 Task: Add Stone Brewing Co IPA 6 Pack Bottles to the cart.
Action: Mouse moved to (742, 294)
Screenshot: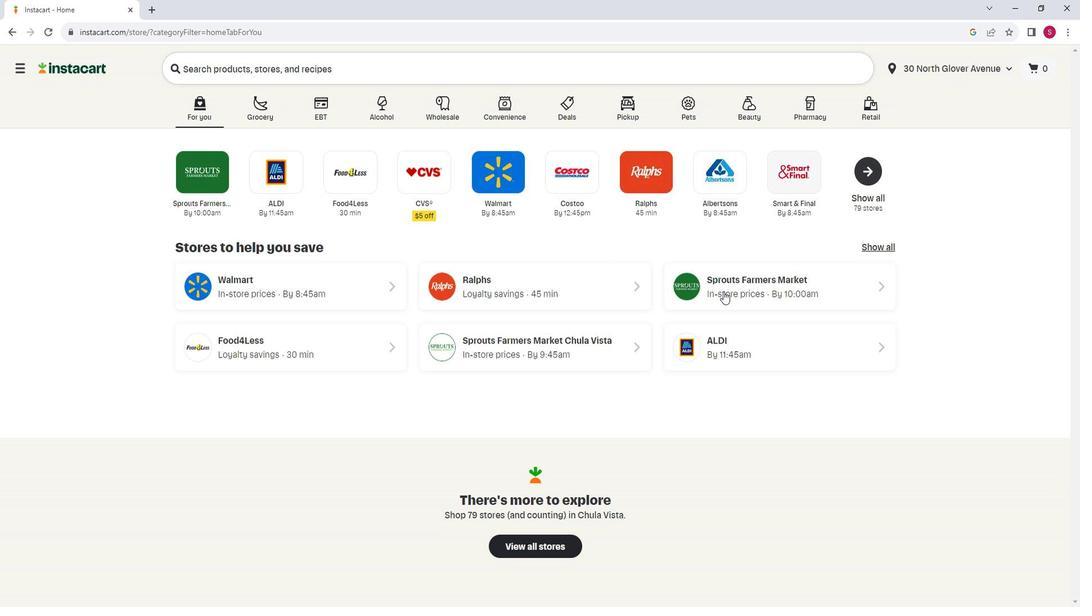 
Action: Mouse pressed left at (742, 294)
Screenshot: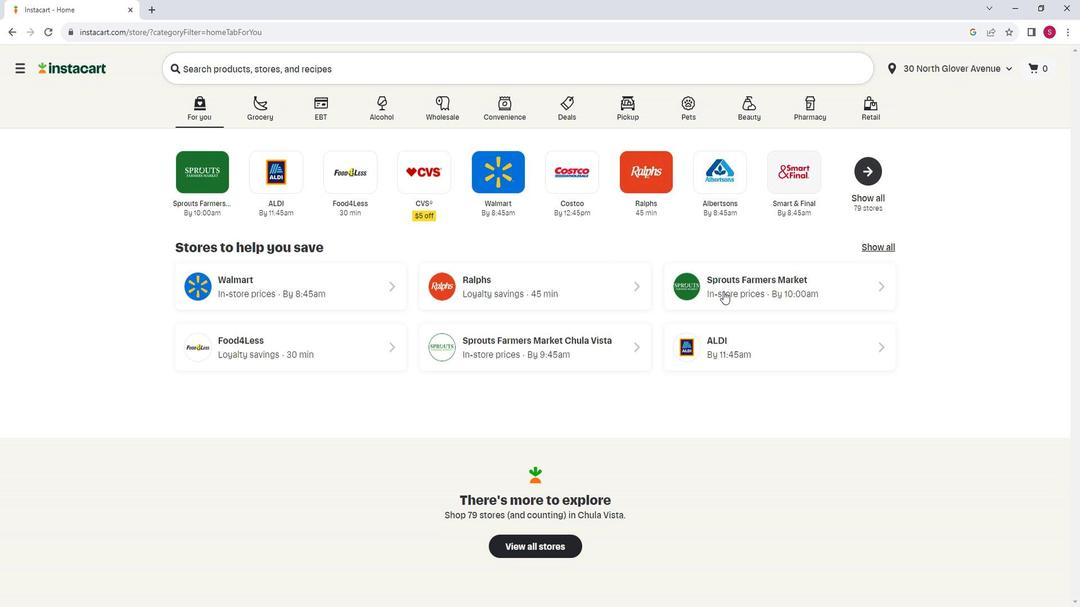 
Action: Mouse moved to (156, 475)
Screenshot: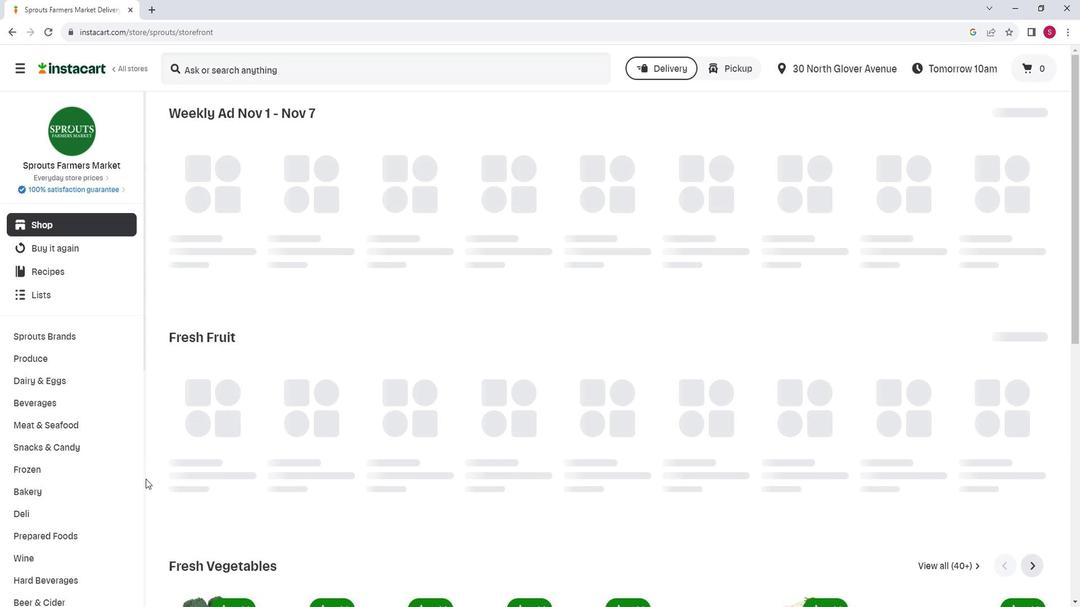 
Action: Mouse scrolled (156, 474) with delta (0, 0)
Screenshot: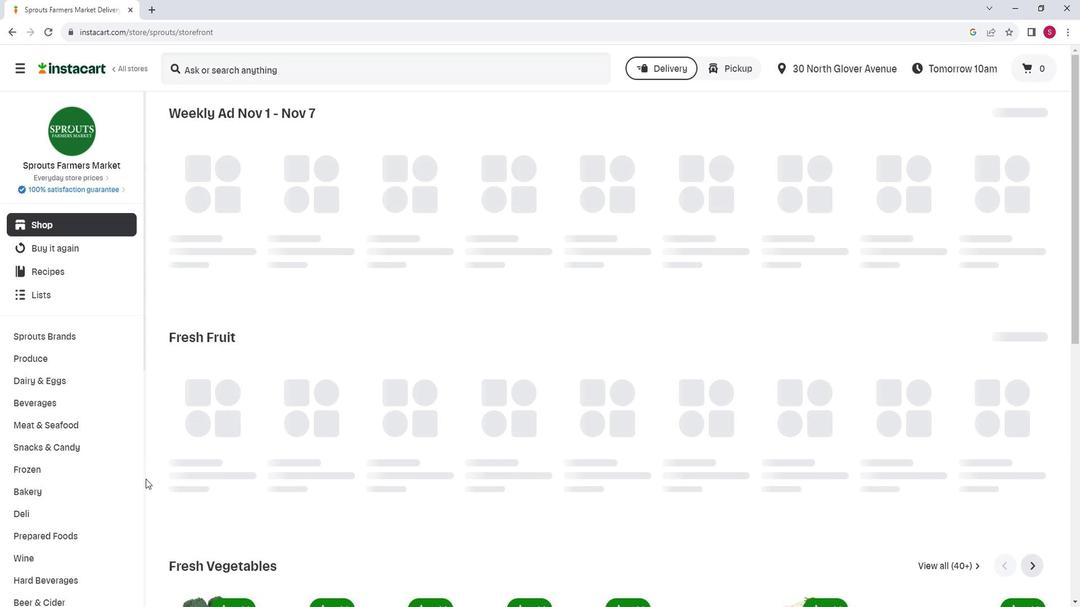
Action: Mouse moved to (148, 475)
Screenshot: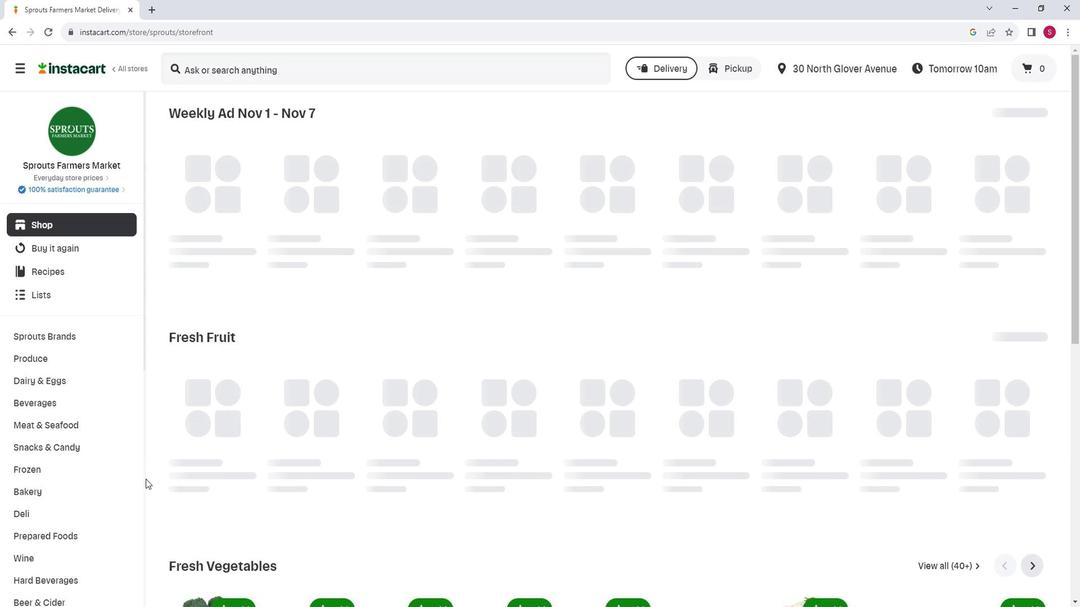 
Action: Mouse scrolled (148, 474) with delta (0, 0)
Screenshot: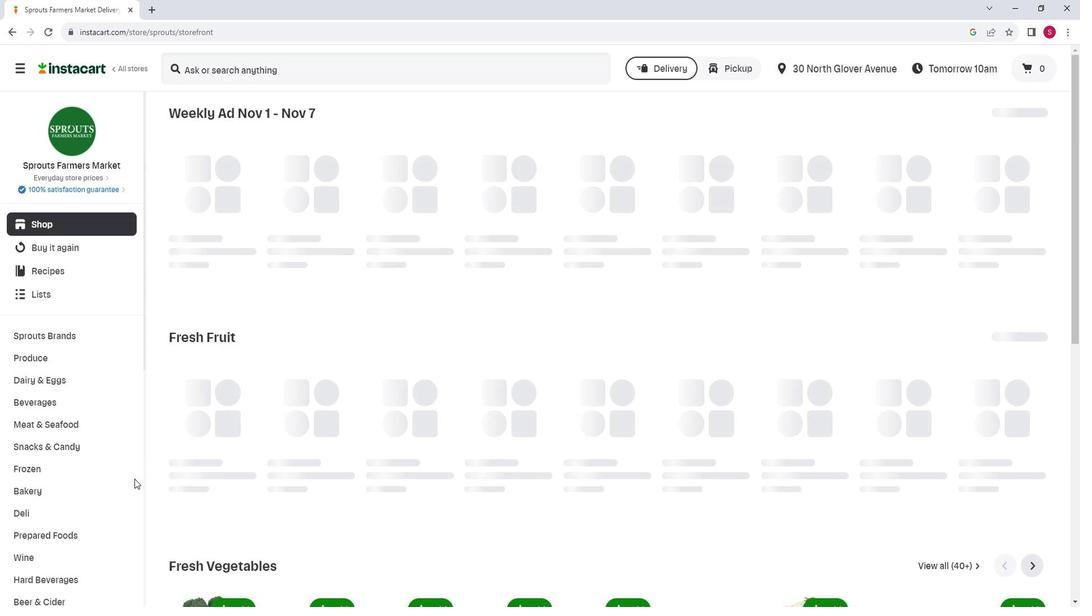 
Action: Mouse moved to (78, 485)
Screenshot: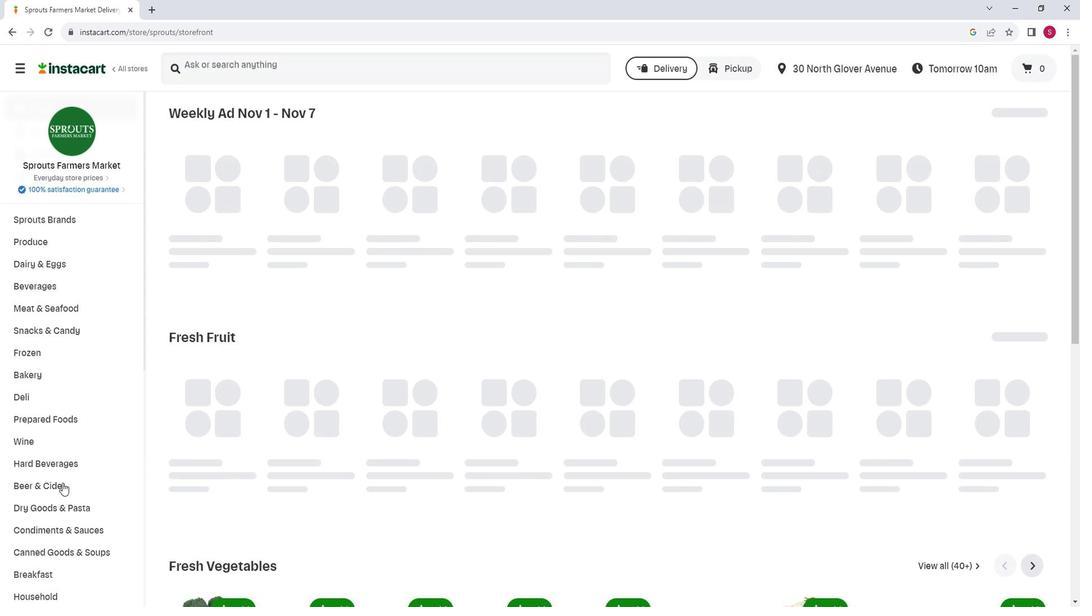 
Action: Mouse pressed left at (78, 485)
Screenshot: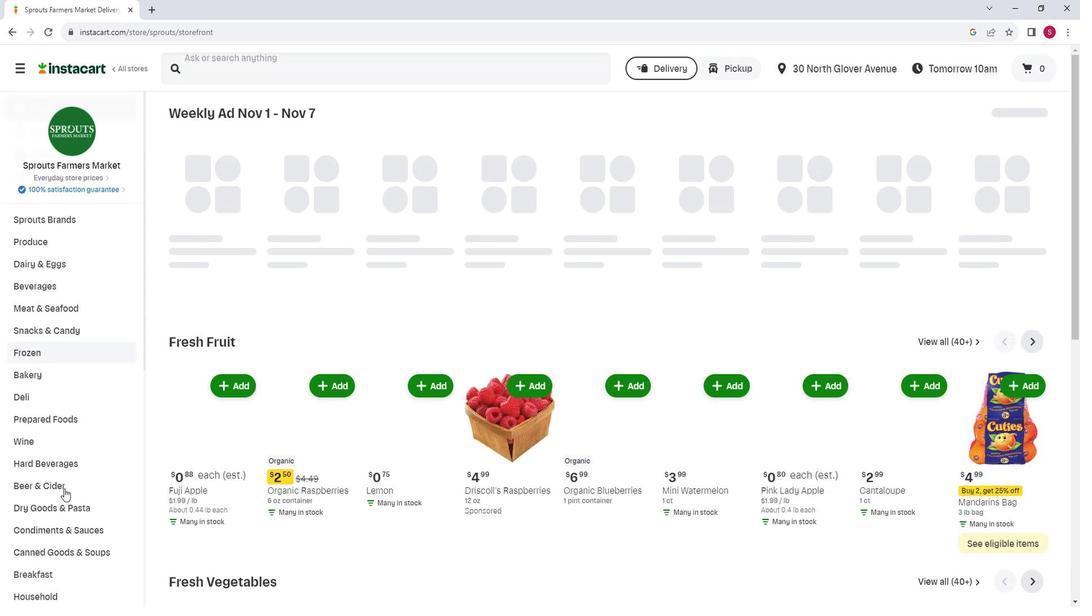 
Action: Mouse moved to (268, 148)
Screenshot: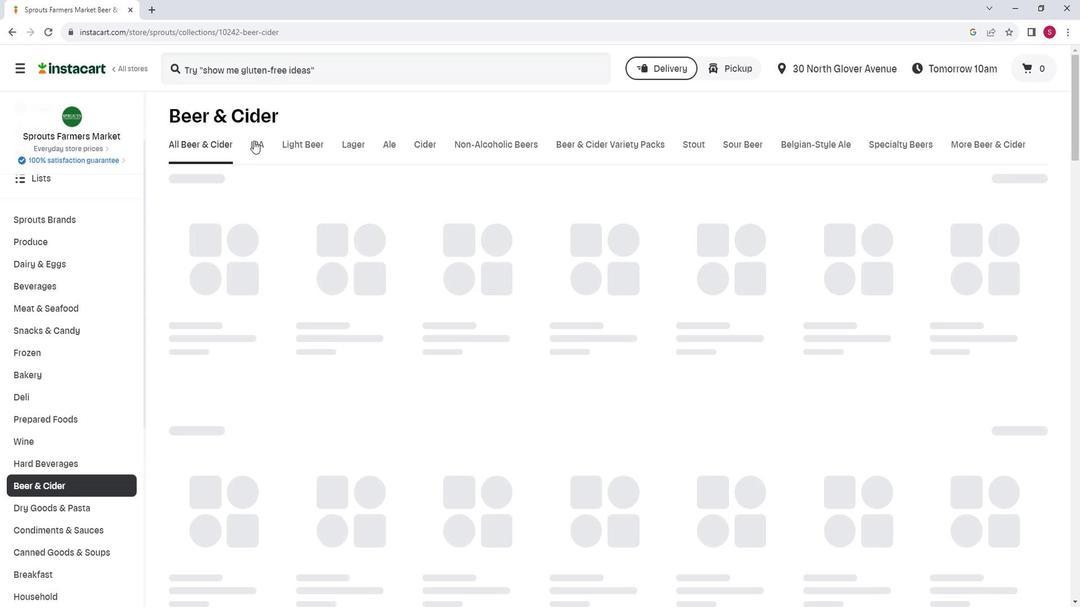 
Action: Mouse pressed left at (268, 148)
Screenshot: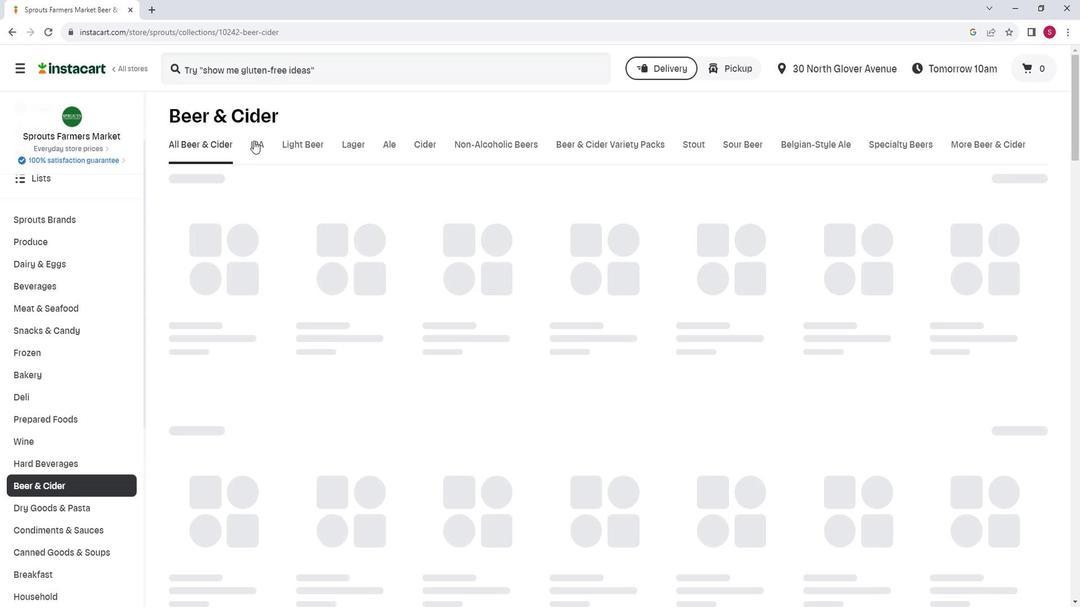 
Action: Mouse moved to (420, 189)
Screenshot: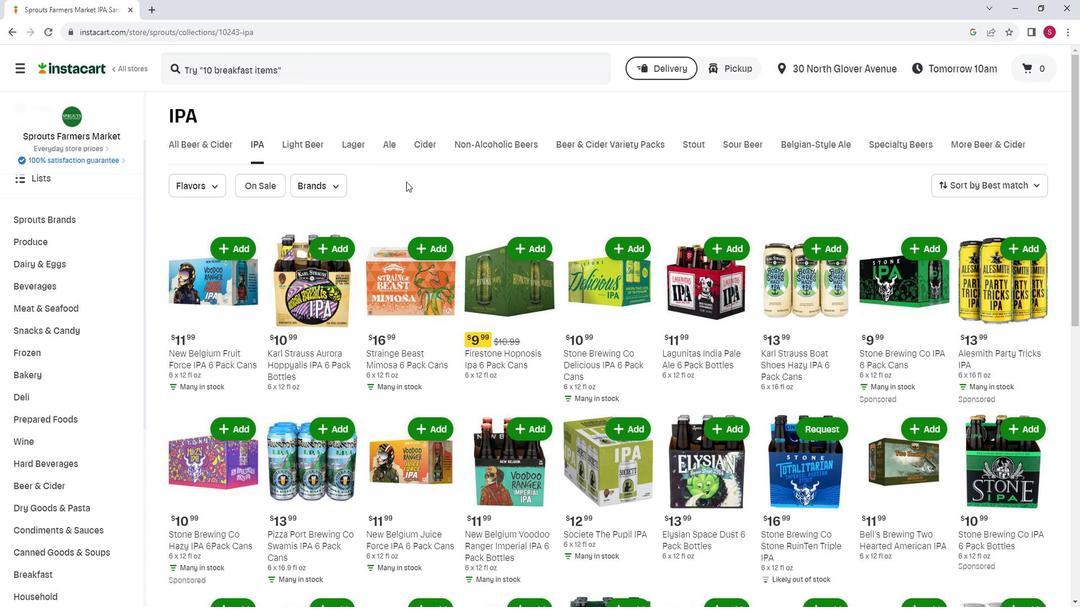
Action: Mouse scrolled (420, 188) with delta (0, 0)
Screenshot: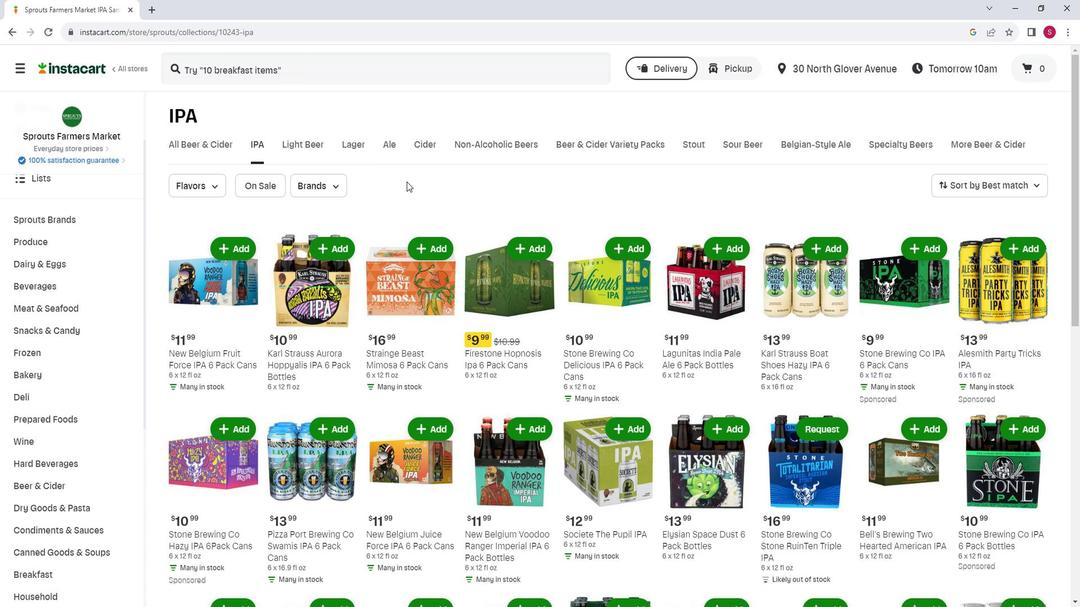 
Action: Mouse moved to (633, 292)
Screenshot: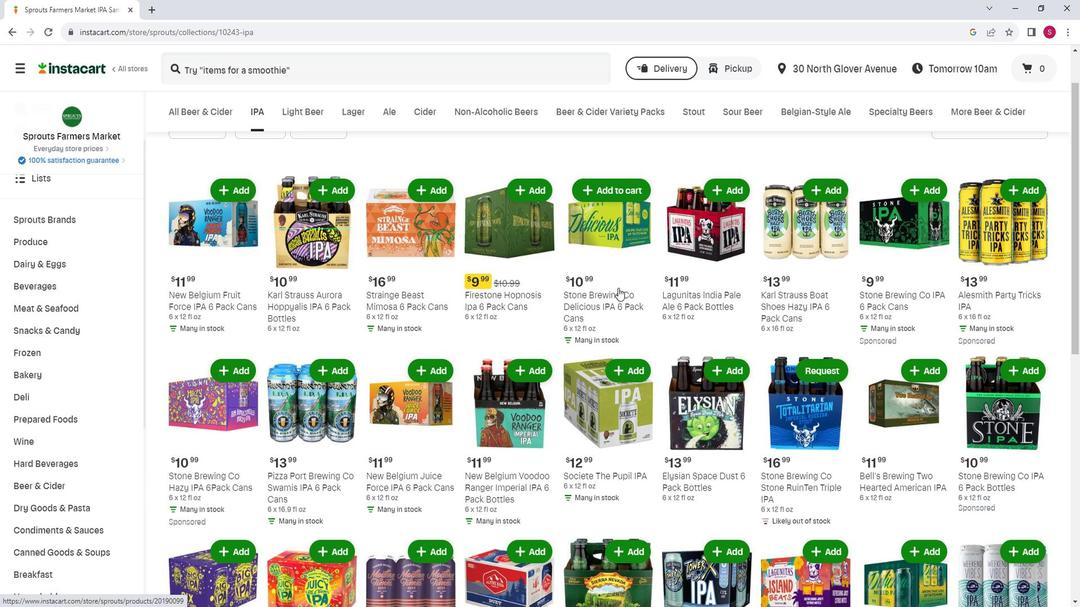 
Action: Mouse scrolled (633, 291) with delta (0, 0)
Screenshot: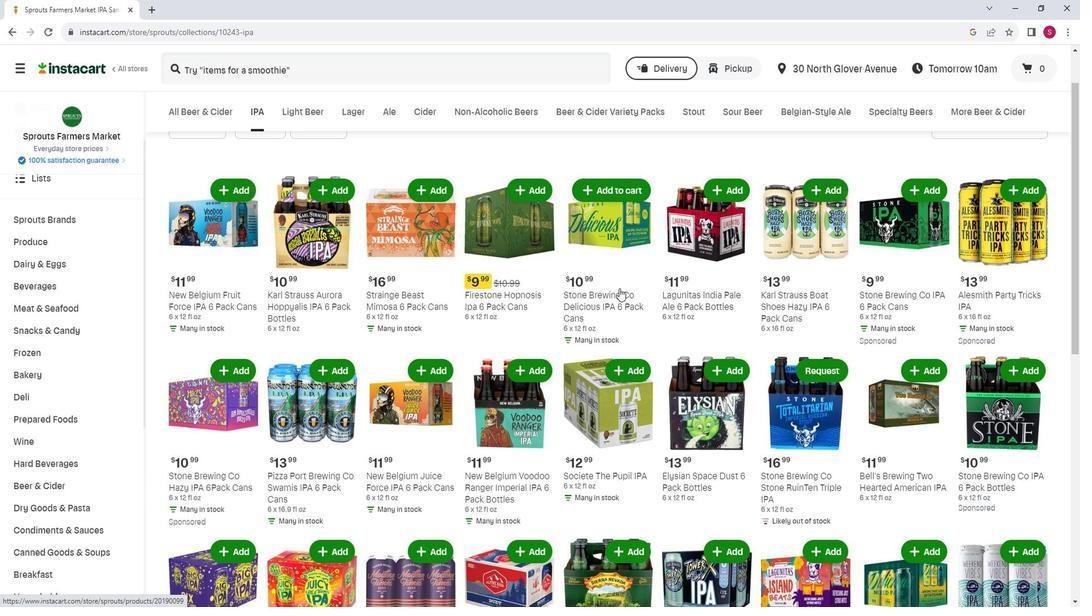 
Action: Mouse moved to (680, 352)
Screenshot: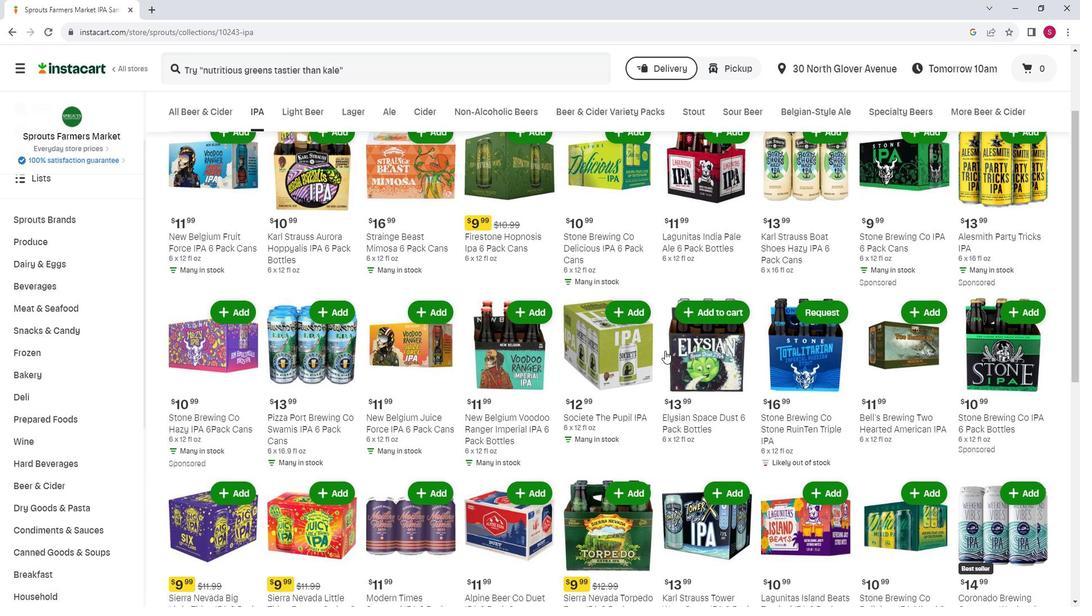 
Action: Mouse scrolled (680, 352) with delta (0, 0)
Screenshot: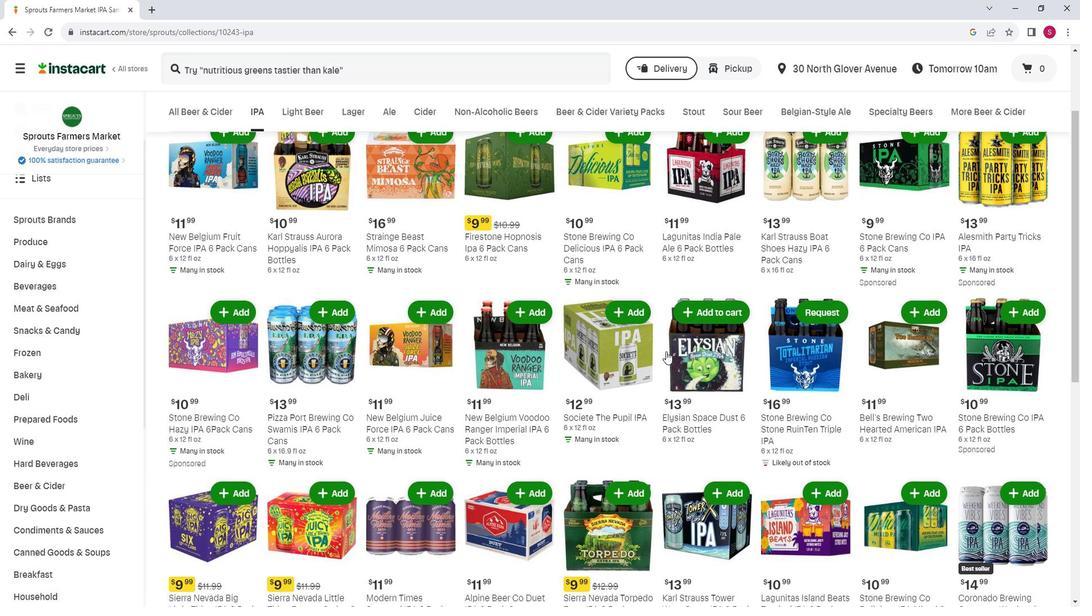 
Action: Mouse moved to (1039, 256)
Screenshot: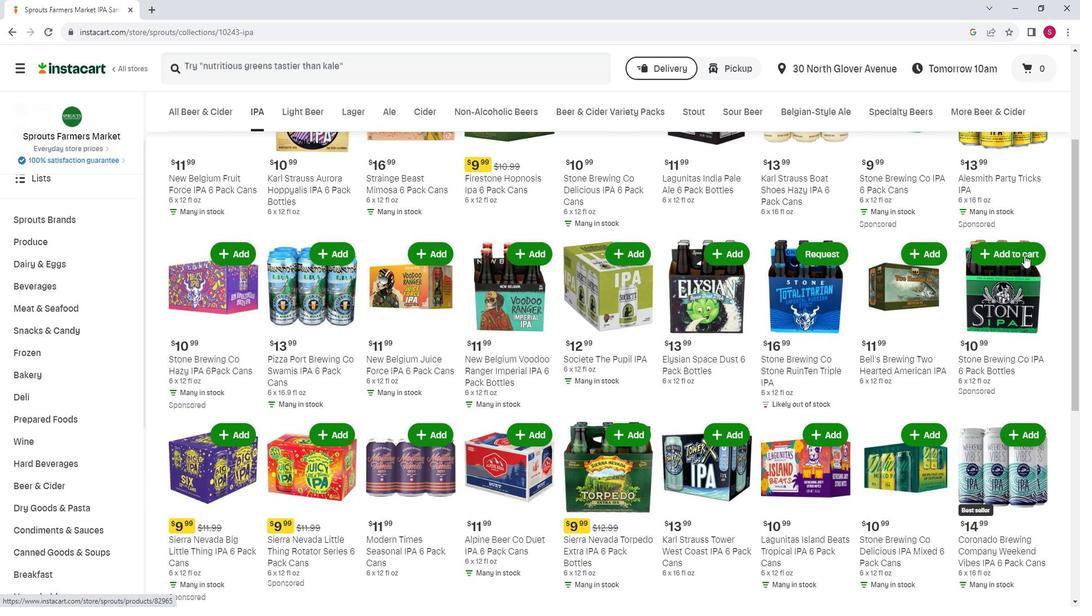 
Action: Mouse pressed left at (1039, 256)
Screenshot: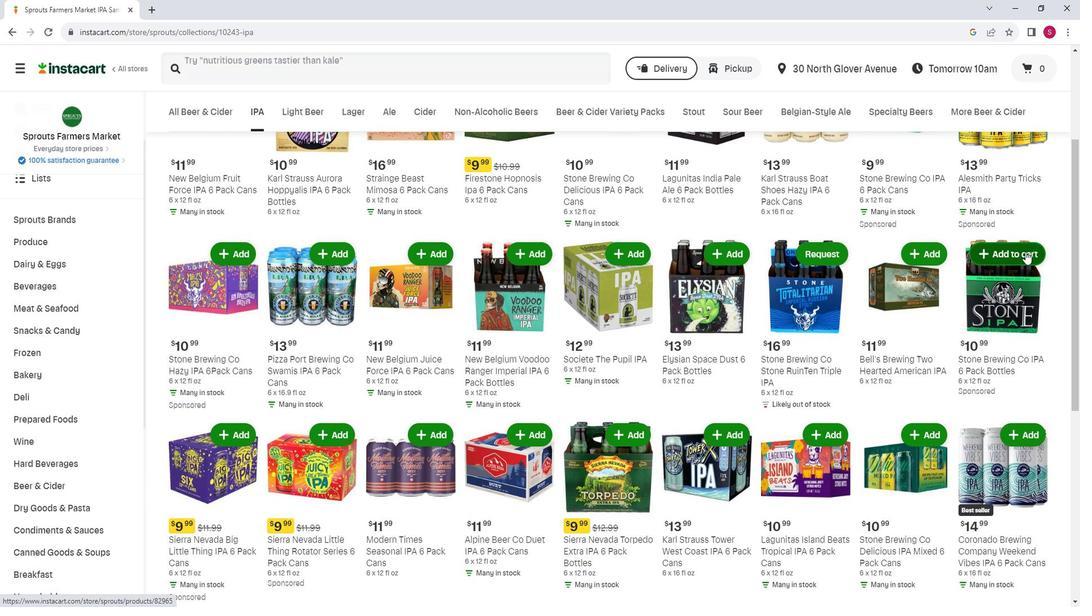 
Action: Mouse moved to (1048, 231)
Screenshot: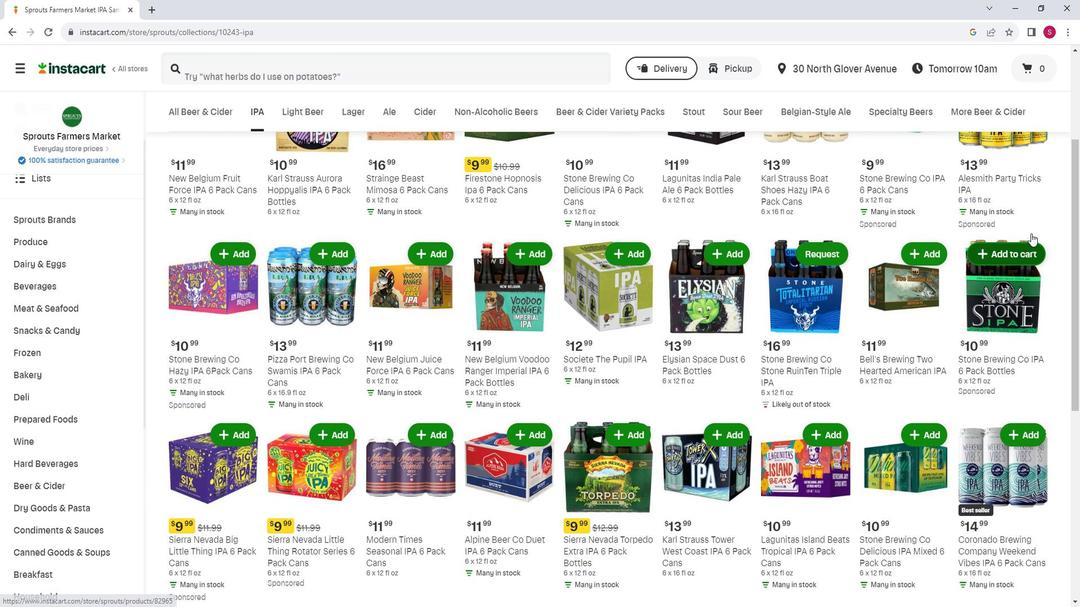 
